 Task: Copy the link URL.
Action: Mouse moved to (660, 352)
Screenshot: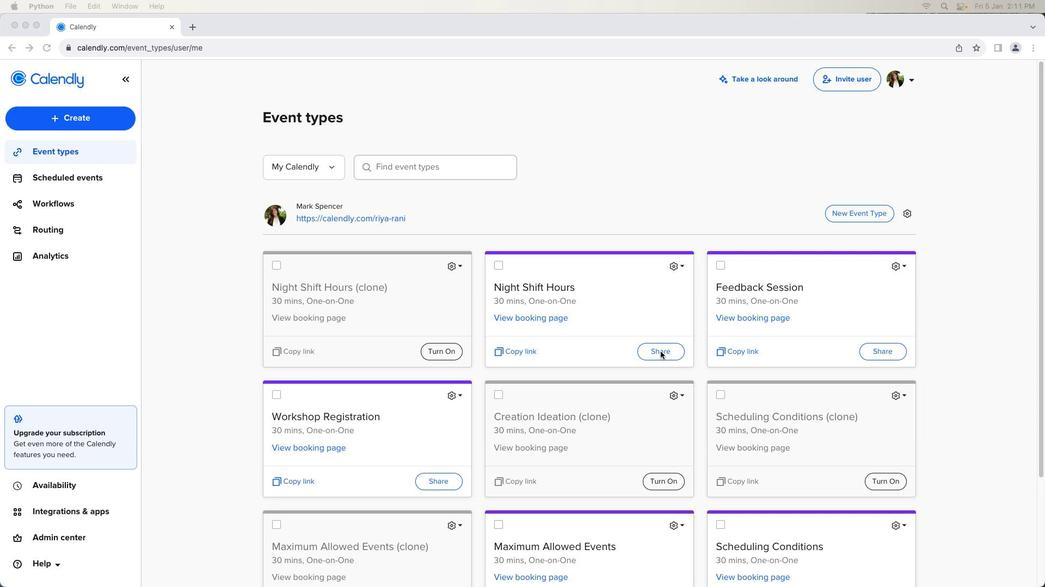 
Action: Mouse pressed left at (660, 352)
Screenshot: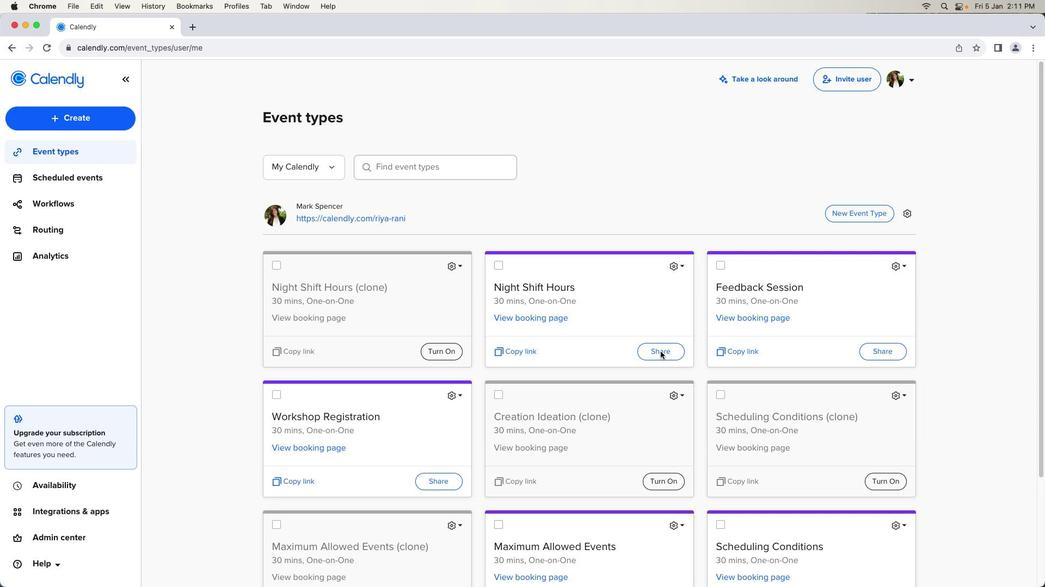 
Action: Mouse pressed left at (660, 352)
Screenshot: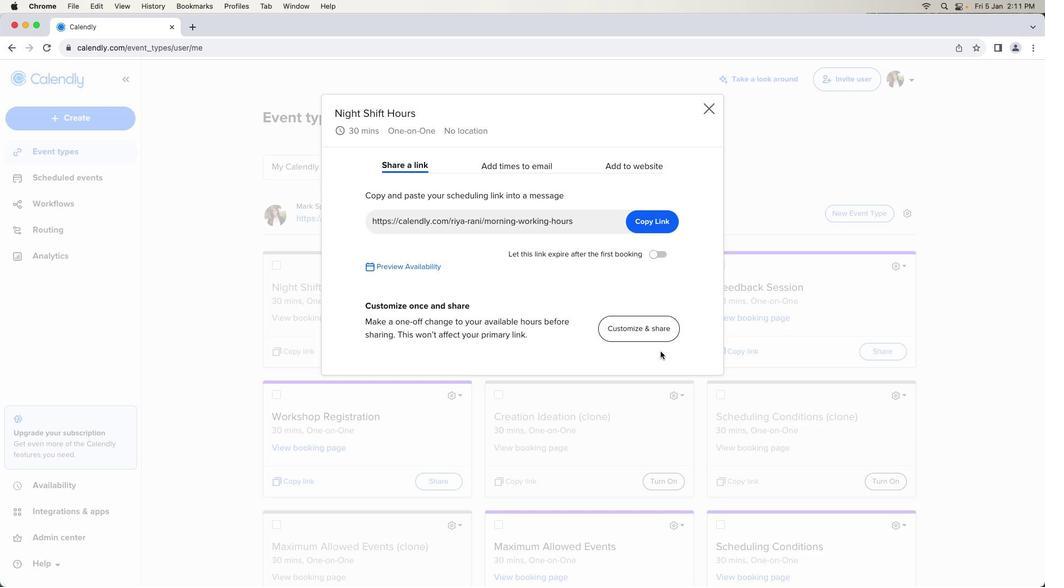 
Action: Mouse moved to (653, 219)
Screenshot: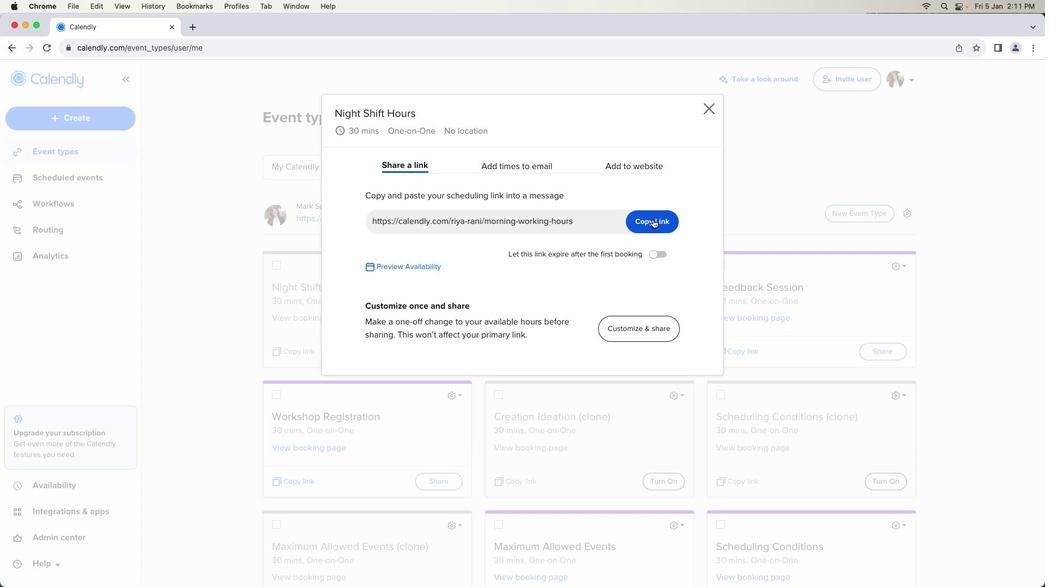 
Action: Mouse pressed left at (653, 219)
Screenshot: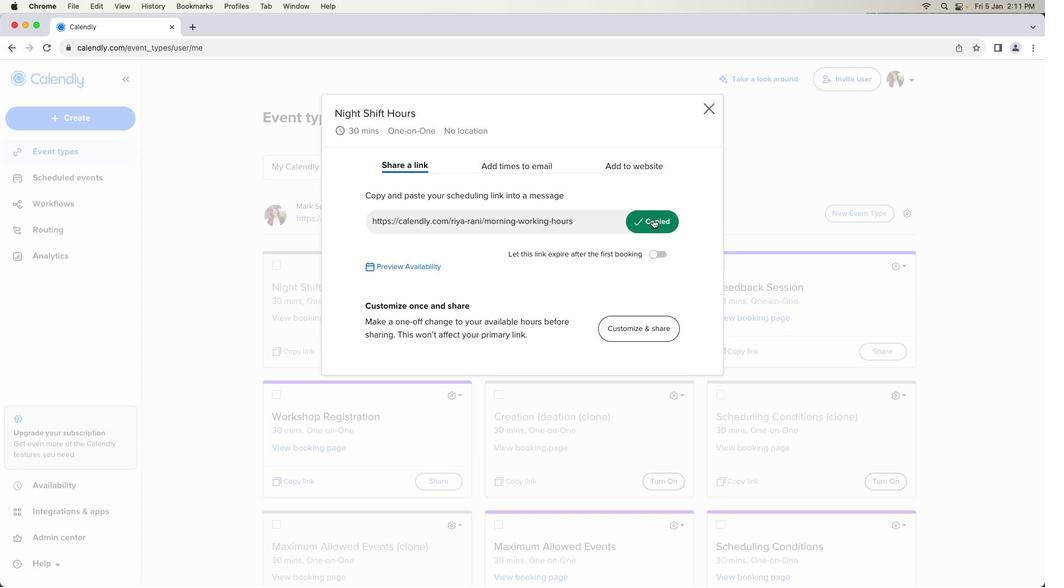 
Action: Mouse moved to (706, 216)
Screenshot: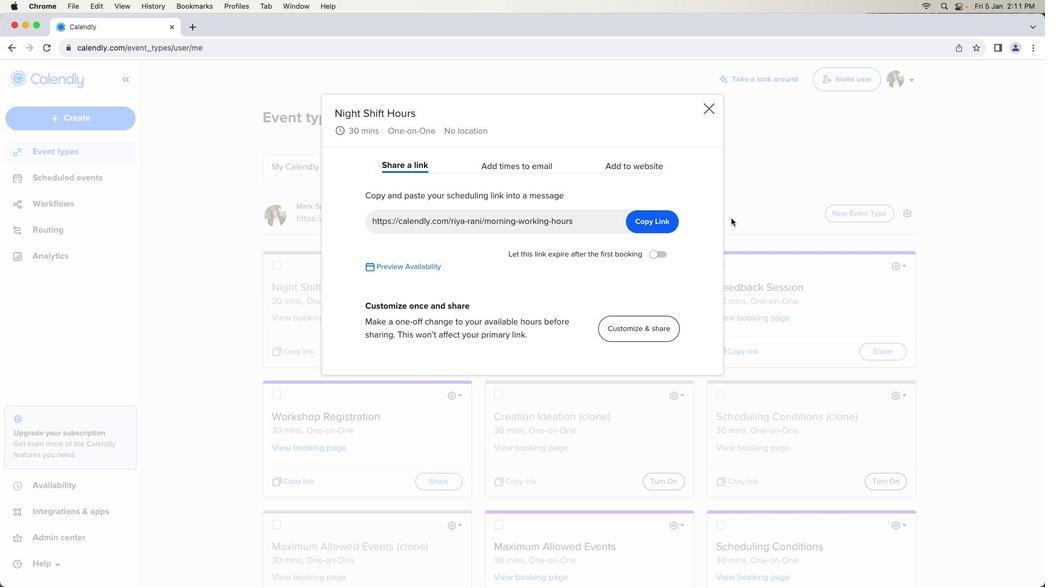 
